 Task: Create a section Code Collectives and in the section, add a milestone Network Security Implementation in the project TreasureLine.
Action: Mouse moved to (67, 252)
Screenshot: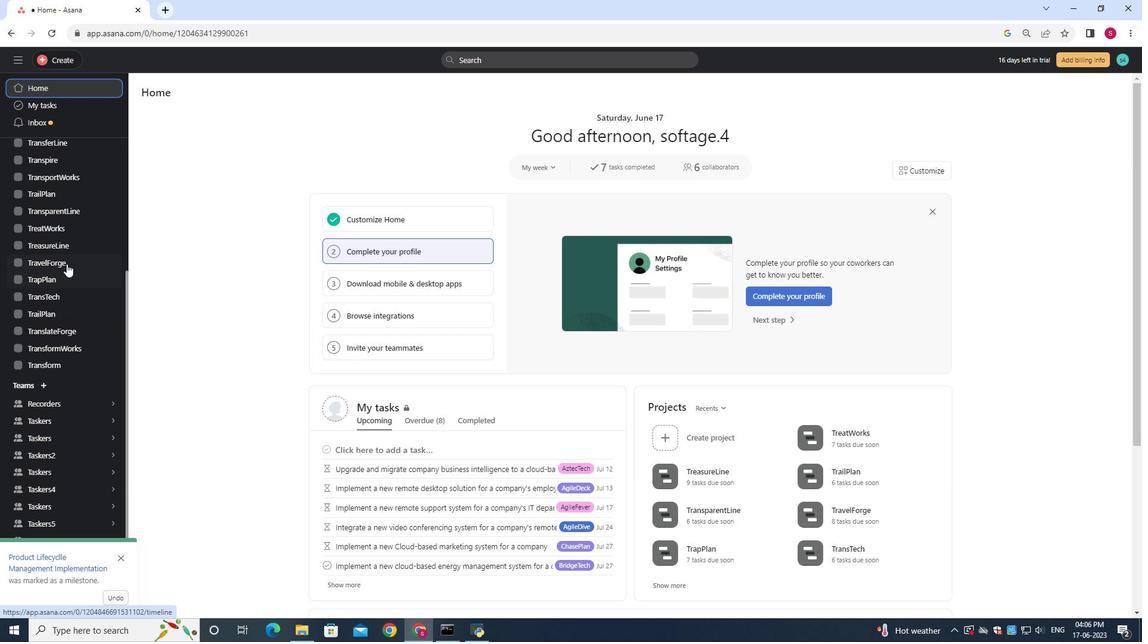 
Action: Mouse pressed left at (67, 252)
Screenshot: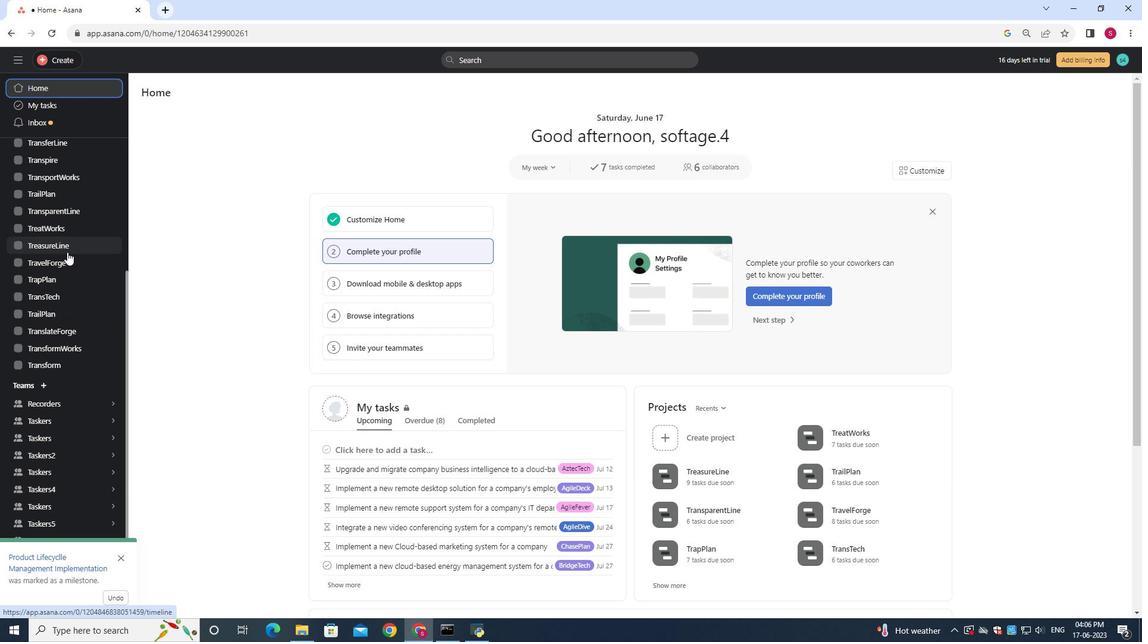 
Action: Mouse moved to (189, 140)
Screenshot: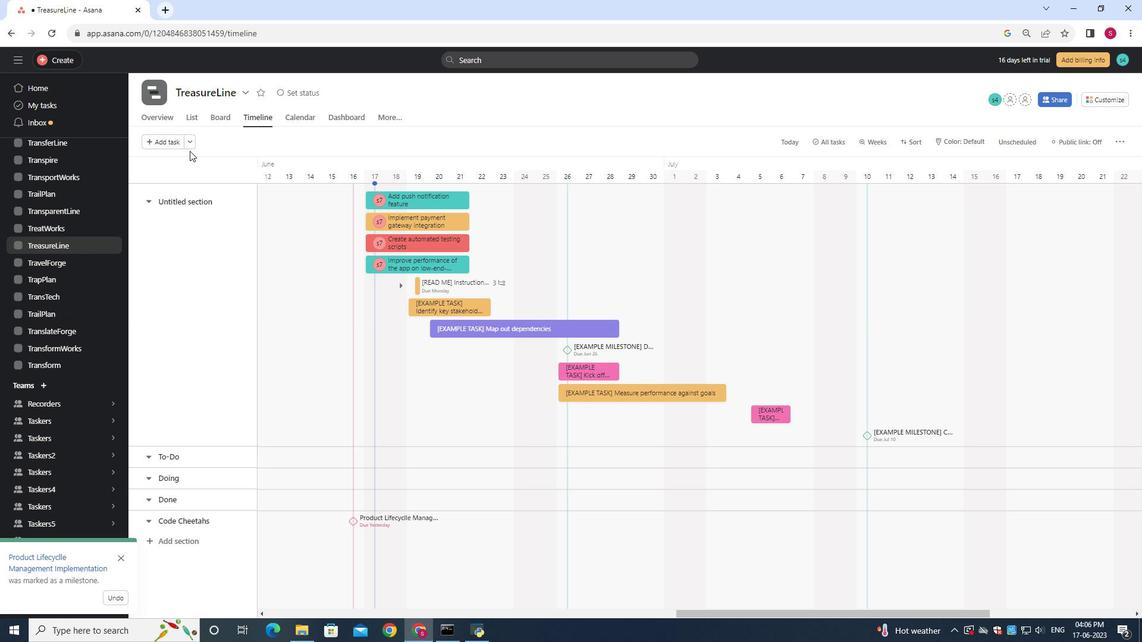 
Action: Mouse pressed left at (189, 140)
Screenshot: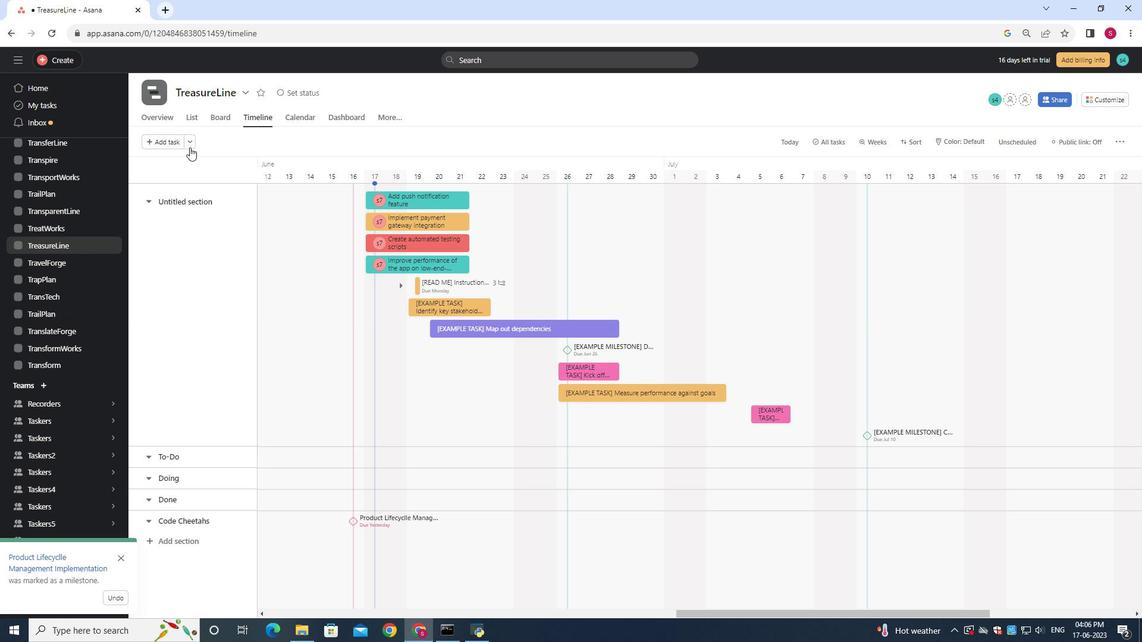 
Action: Mouse moved to (207, 169)
Screenshot: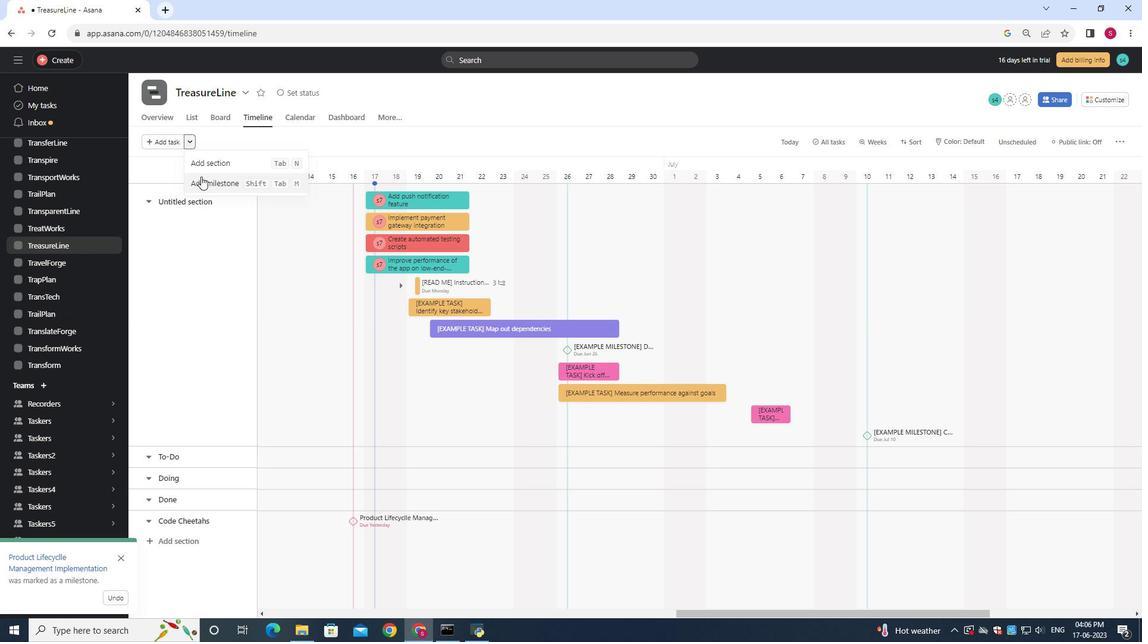 
Action: Mouse pressed left at (207, 169)
Screenshot: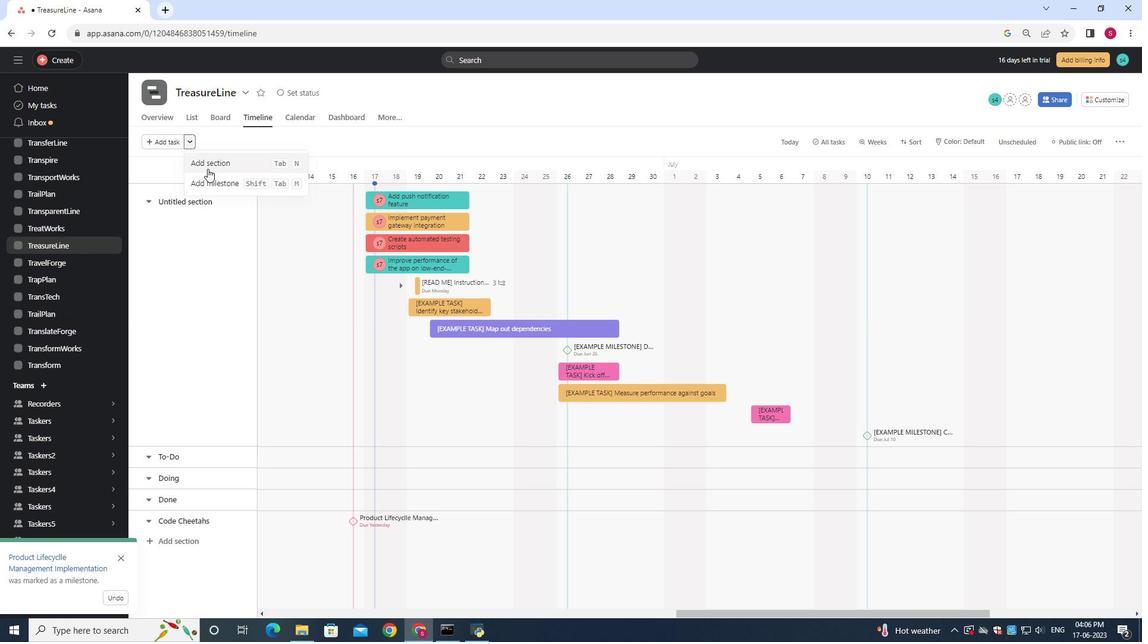 
Action: Key pressed <Key.shift>Code<Key.space><Key.shift>Collectives
Screenshot: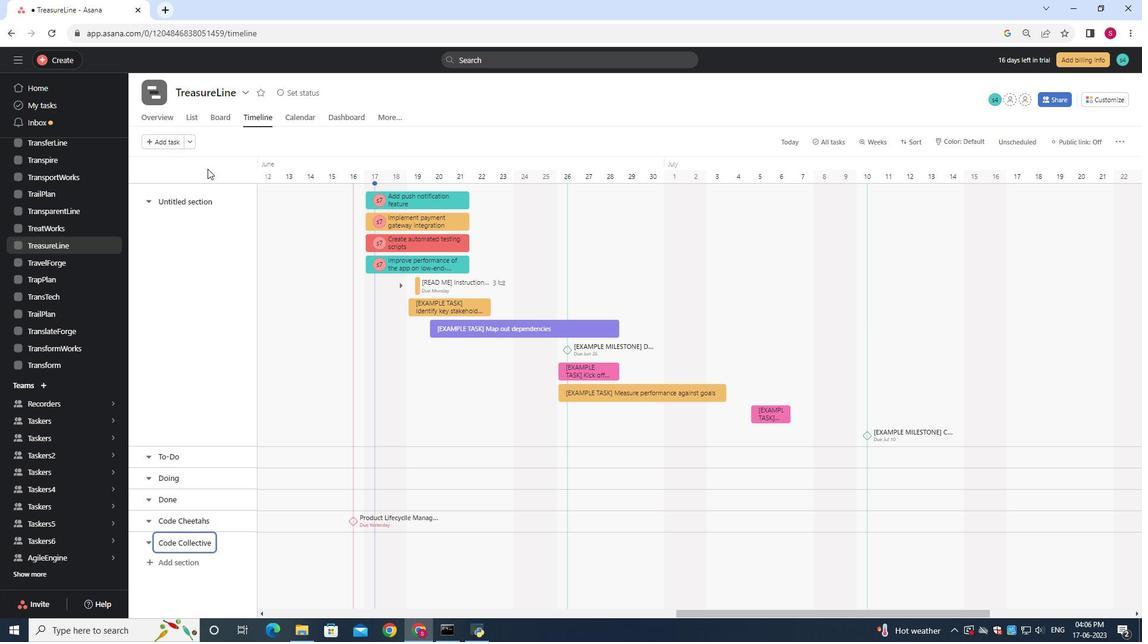
Action: Mouse moved to (270, 542)
Screenshot: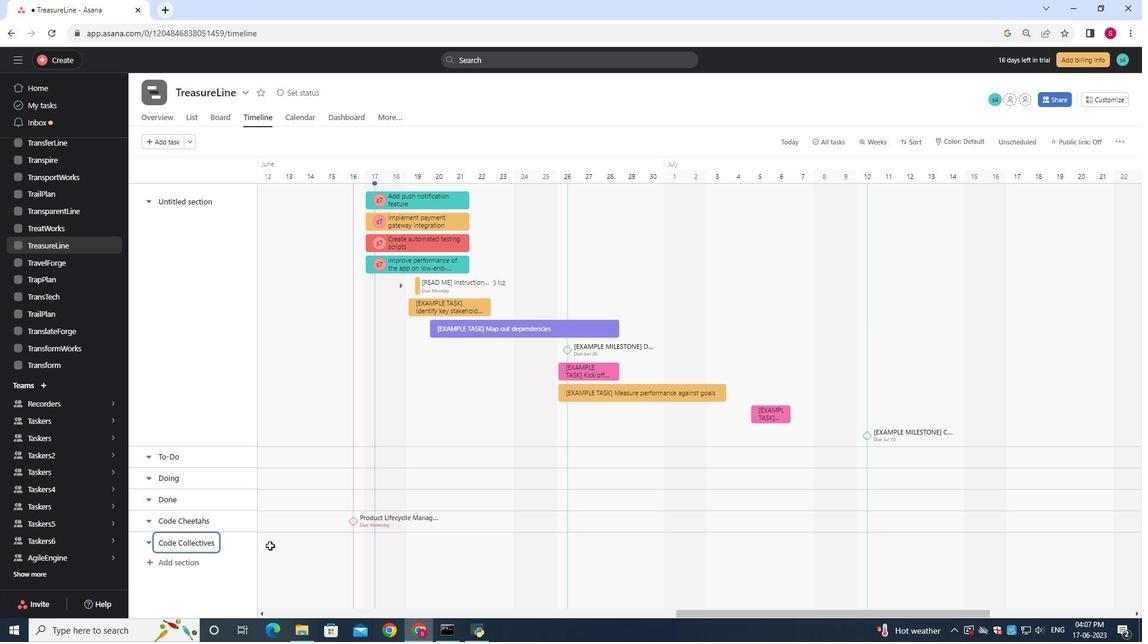 
Action: Mouse pressed right at (270, 542)
Screenshot: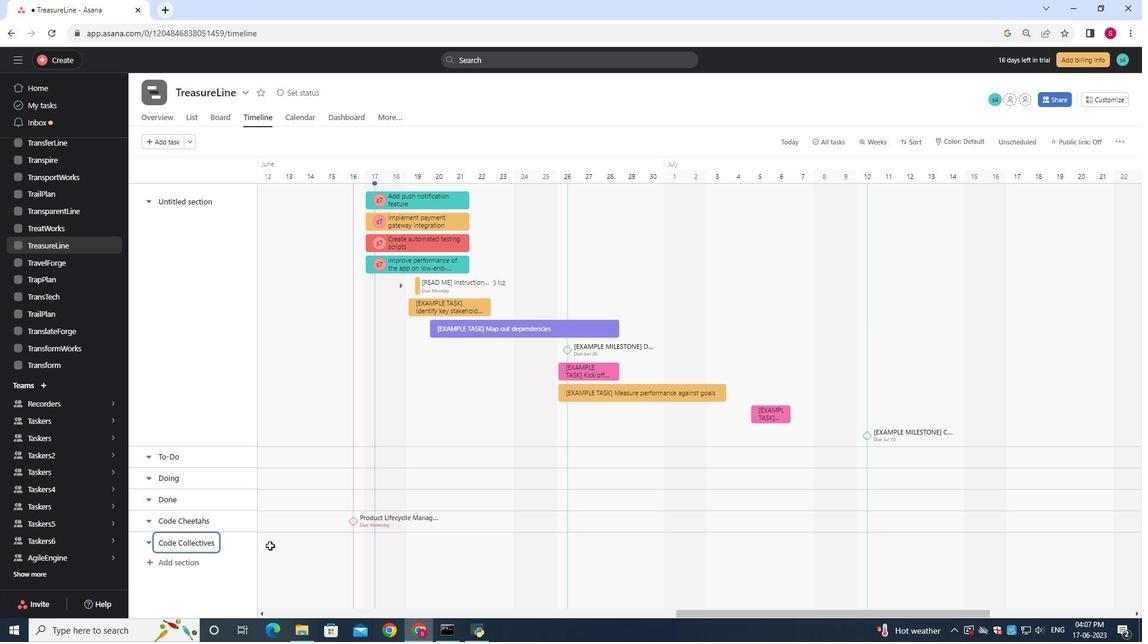 
Action: Mouse moved to (261, 534)
Screenshot: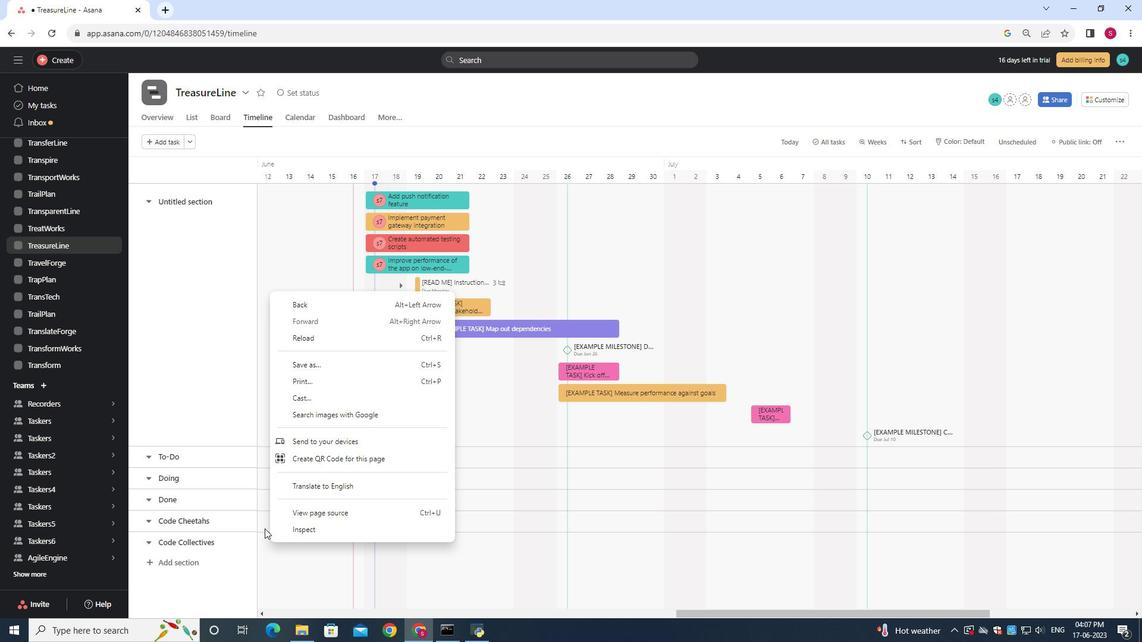 
Action: Mouse pressed left at (261, 534)
Screenshot: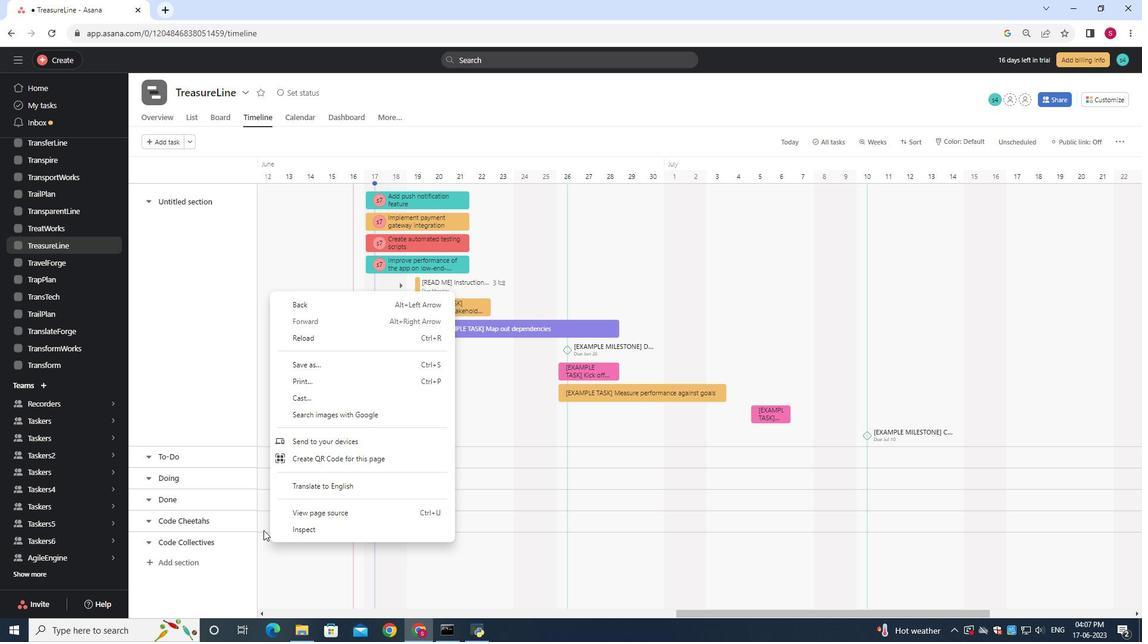 
Action: Mouse moved to (271, 540)
Screenshot: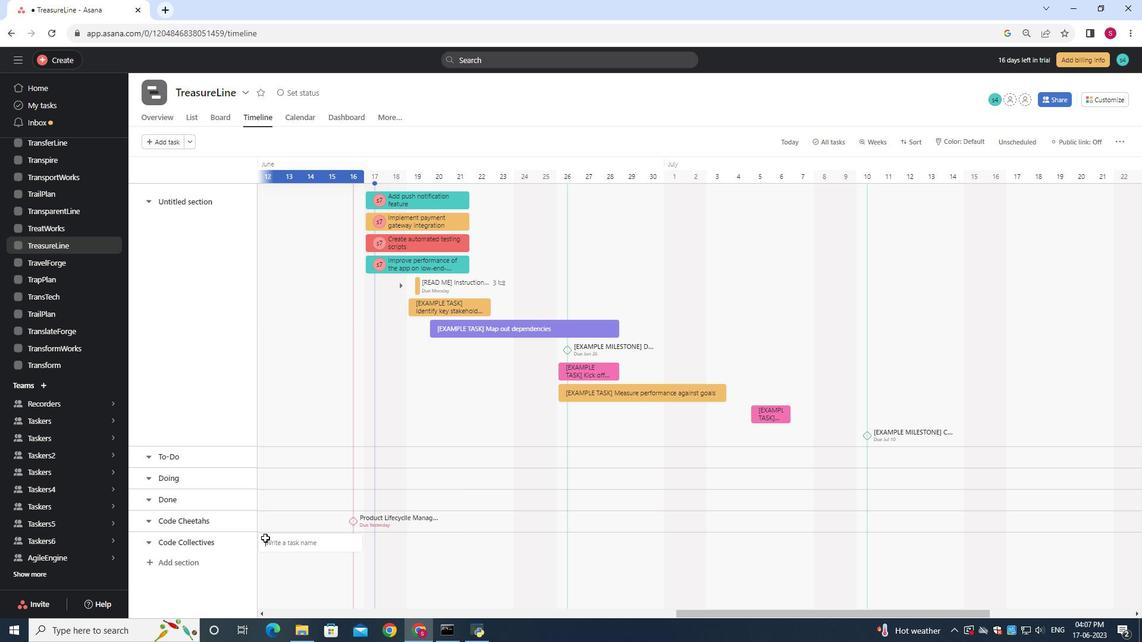 
Action: Mouse pressed left at (271, 540)
Screenshot: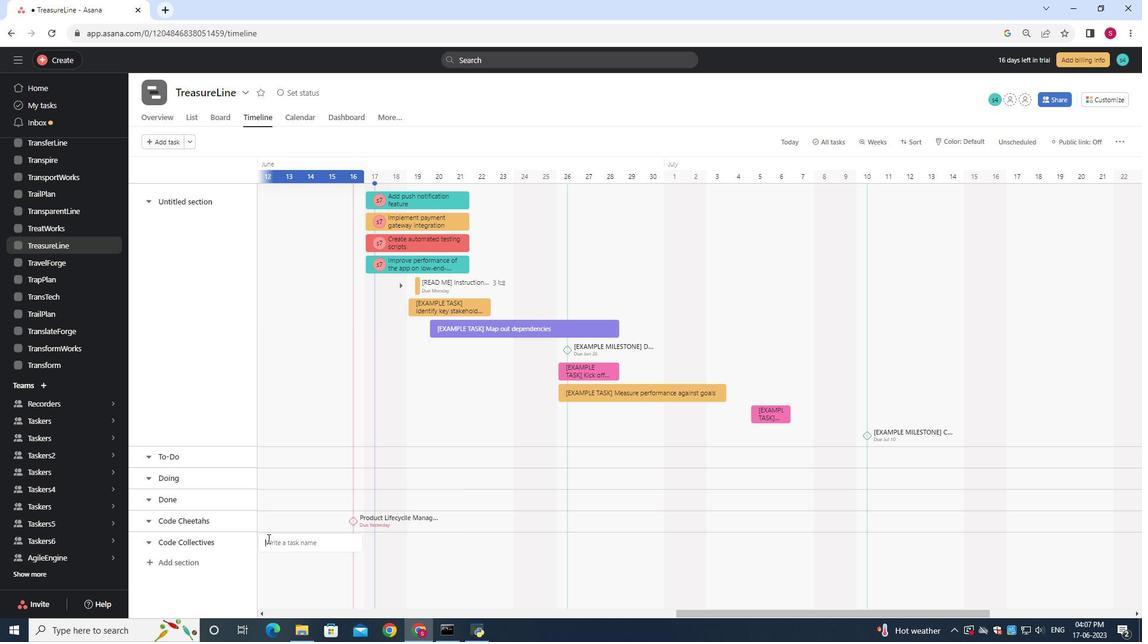 
Action: Mouse moved to (271, 540)
Screenshot: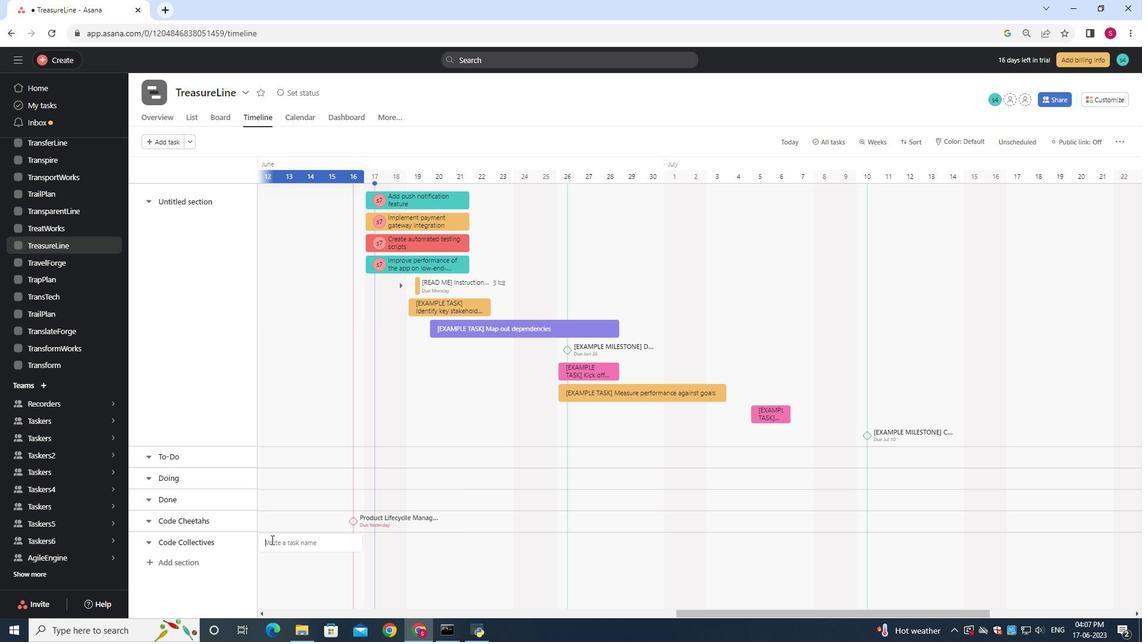 
Action: Key pressed <Key.shift><Key.shift><Key.shift><Key.shift><Key.shift><Key.shift><Key.shift><Key.shift><Key.shift><Key.shift><Key.shift><Key.shift><Key.shift><Key.shift><Key.shift><Key.shift><Key.shift><Key.shift><Key.shift><Key.shift><Key.shift><Key.shift><Key.shift><Key.shift><Key.shift><Key.shift><Key.shift><Key.shift><Key.shift>Network<Key.space><Key.shift>Security<Key.space><Key.shift>Implementation
Screenshot: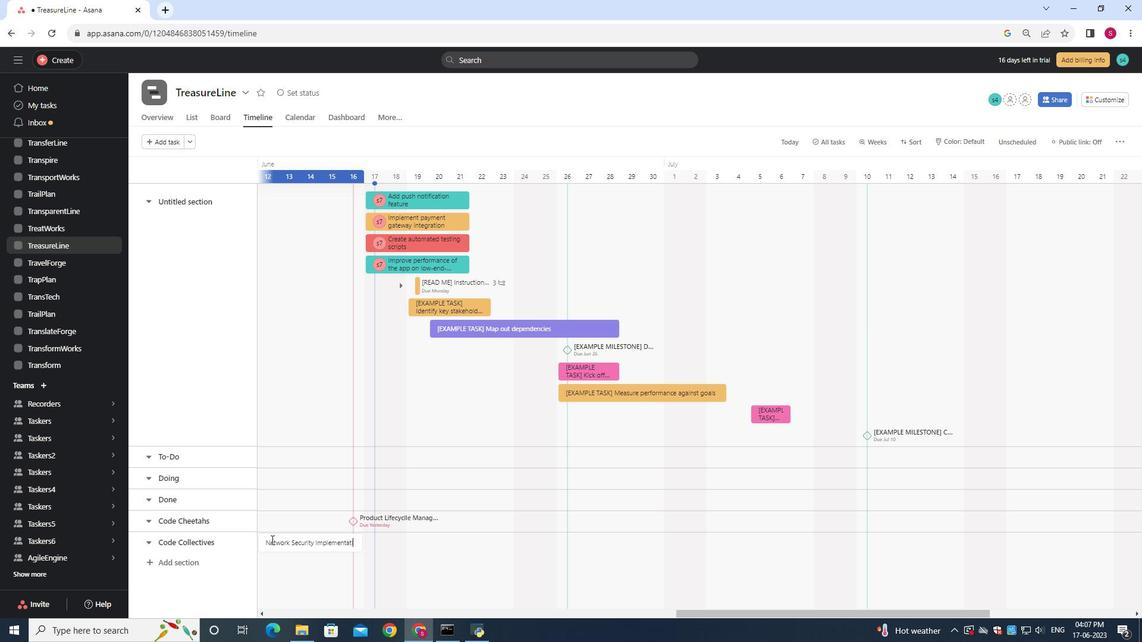 
Action: Mouse moved to (276, 543)
Screenshot: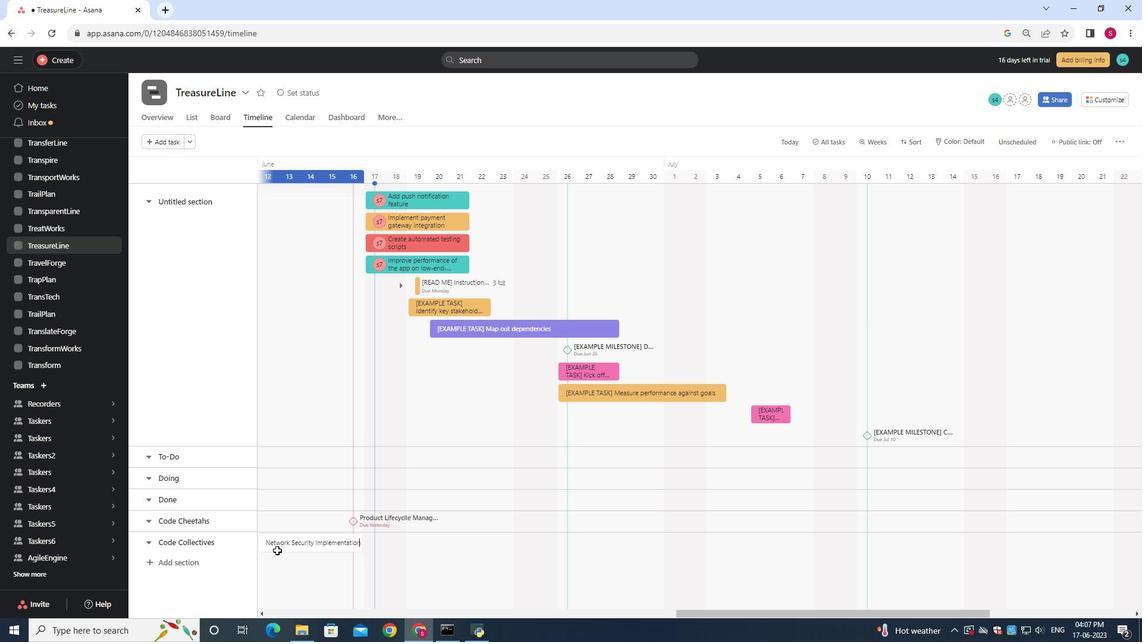 
Action: Mouse pressed right at (276, 543)
Screenshot: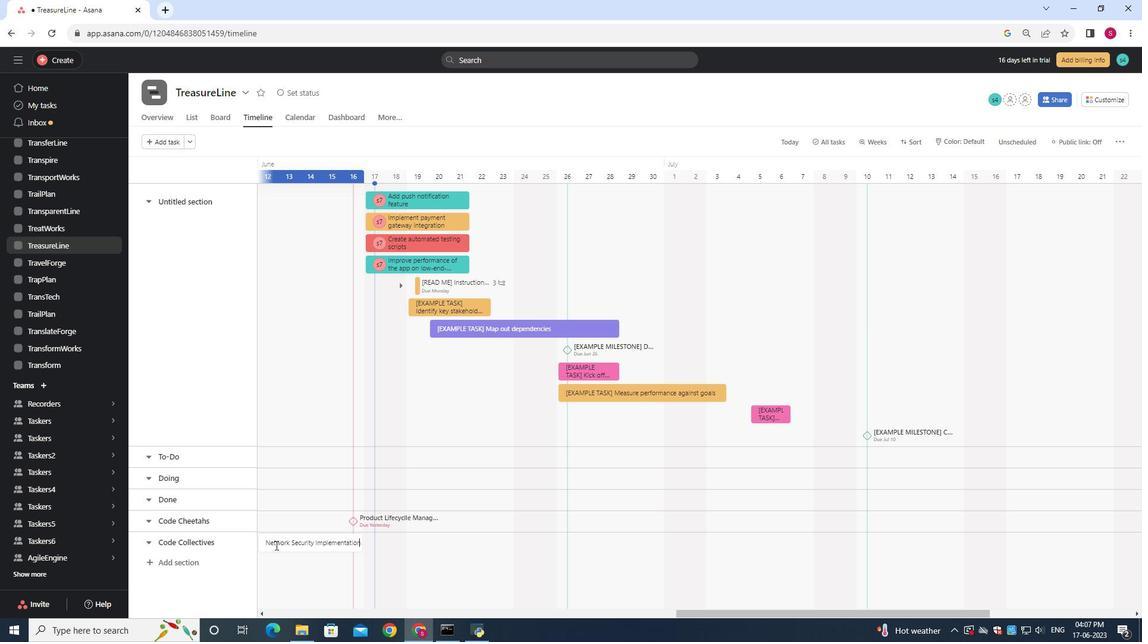 
Action: Mouse moved to (322, 483)
Screenshot: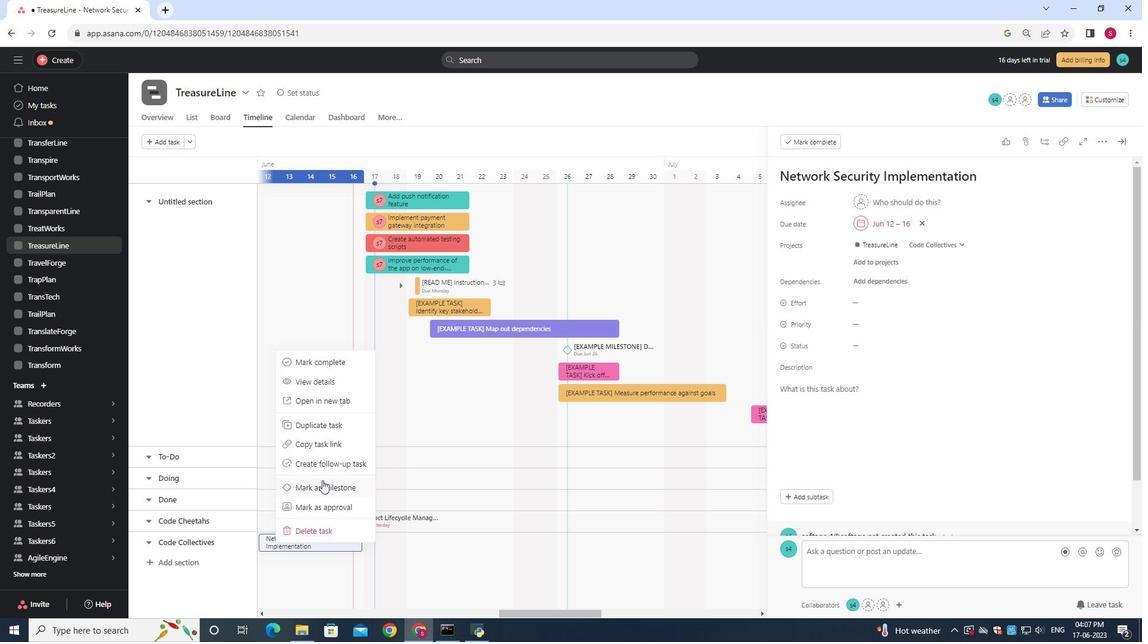 
Action: Mouse pressed left at (322, 483)
Screenshot: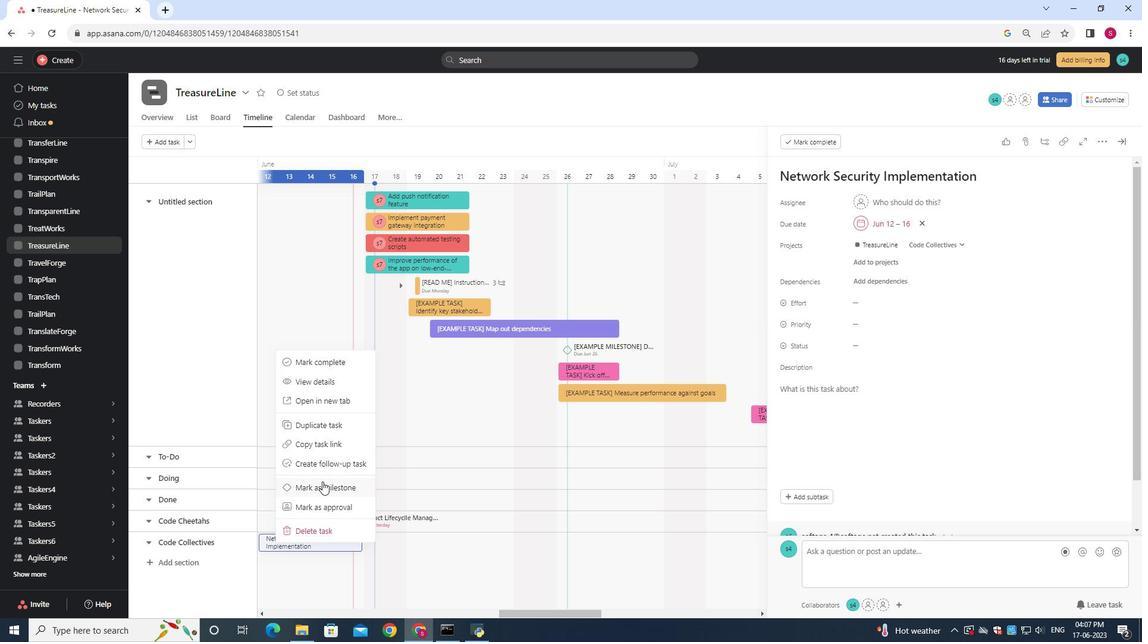 
Action: Mouse moved to (321, 483)
Screenshot: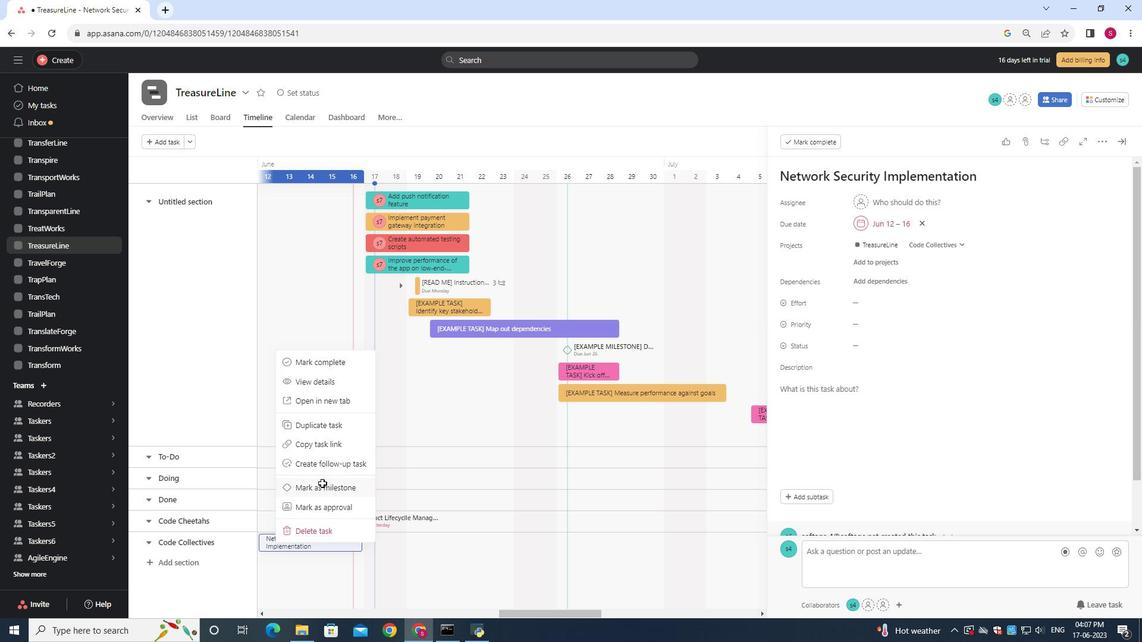 
